 Task: Create in the project TurboCharge and in the Backlog issue 'Upgrade the machine learning algorithms of a web application to improve accuracy and prediction capabilities' a child issue 'Integration with risk management software', and assign it to team member softage.1@softage.net.
Action: Mouse moved to (259, 73)
Screenshot: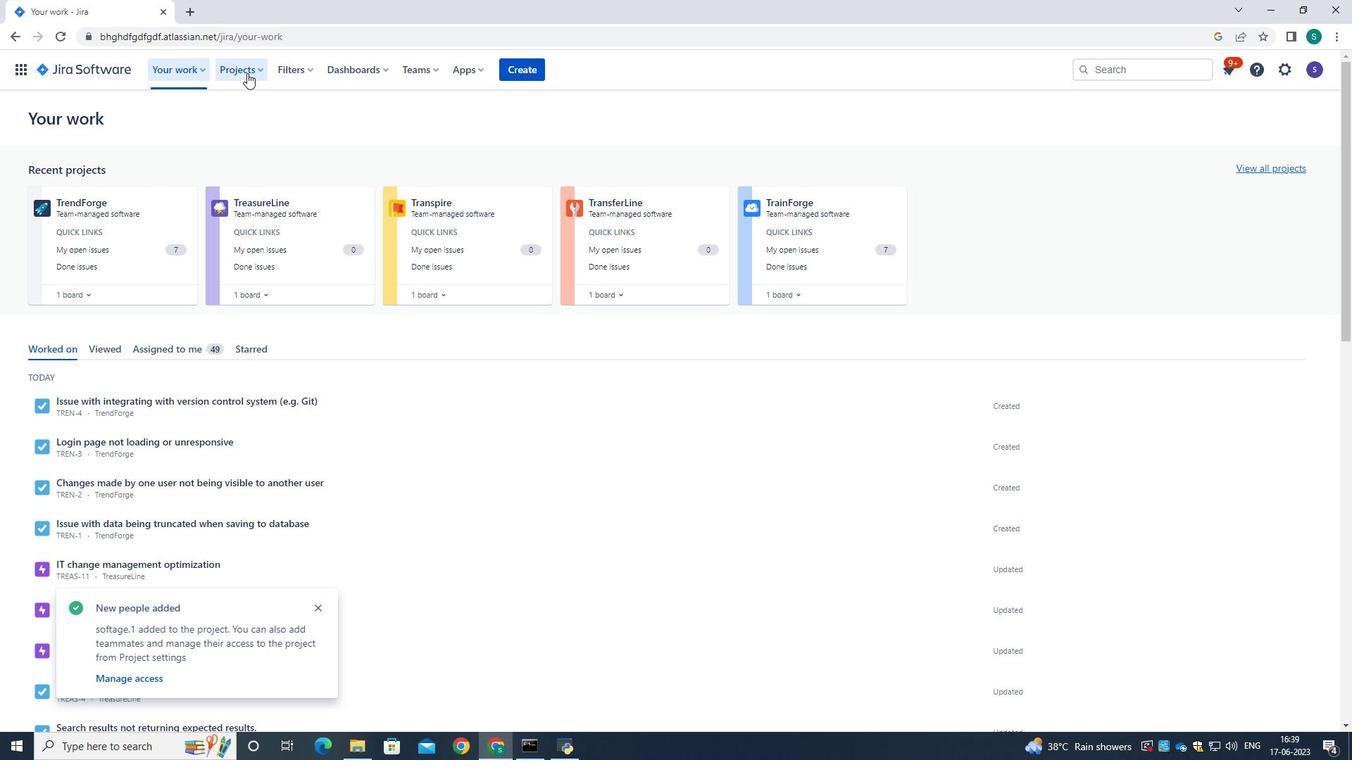 
Action: Mouse pressed left at (259, 73)
Screenshot: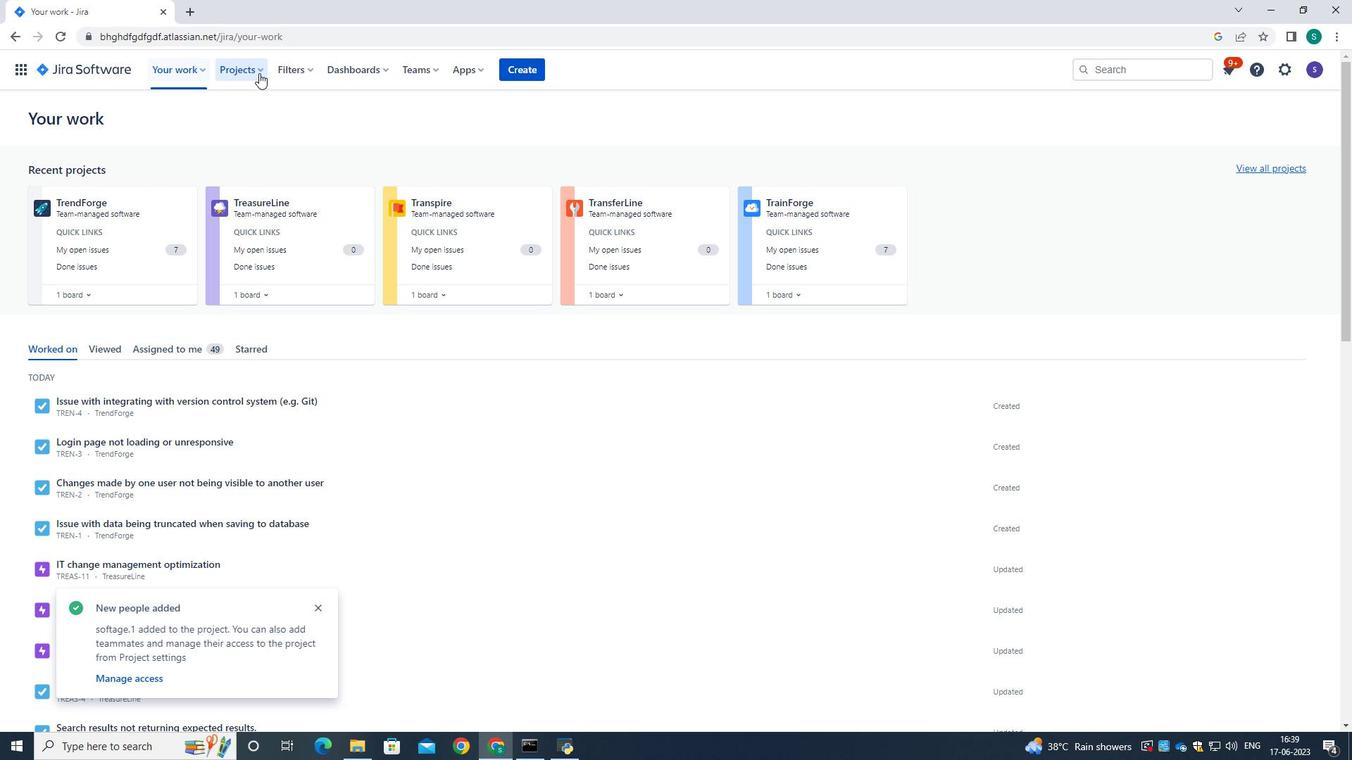 
Action: Mouse moved to (290, 140)
Screenshot: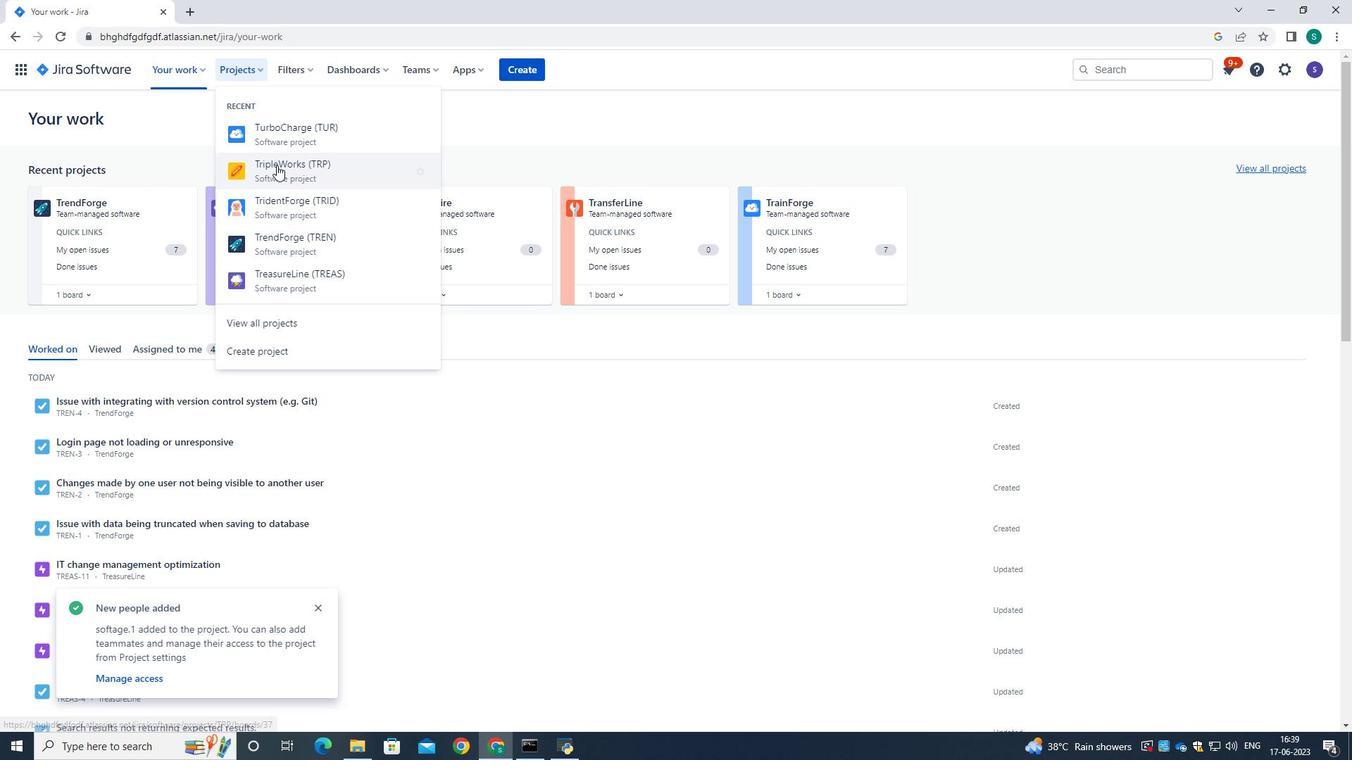 
Action: Mouse pressed left at (290, 140)
Screenshot: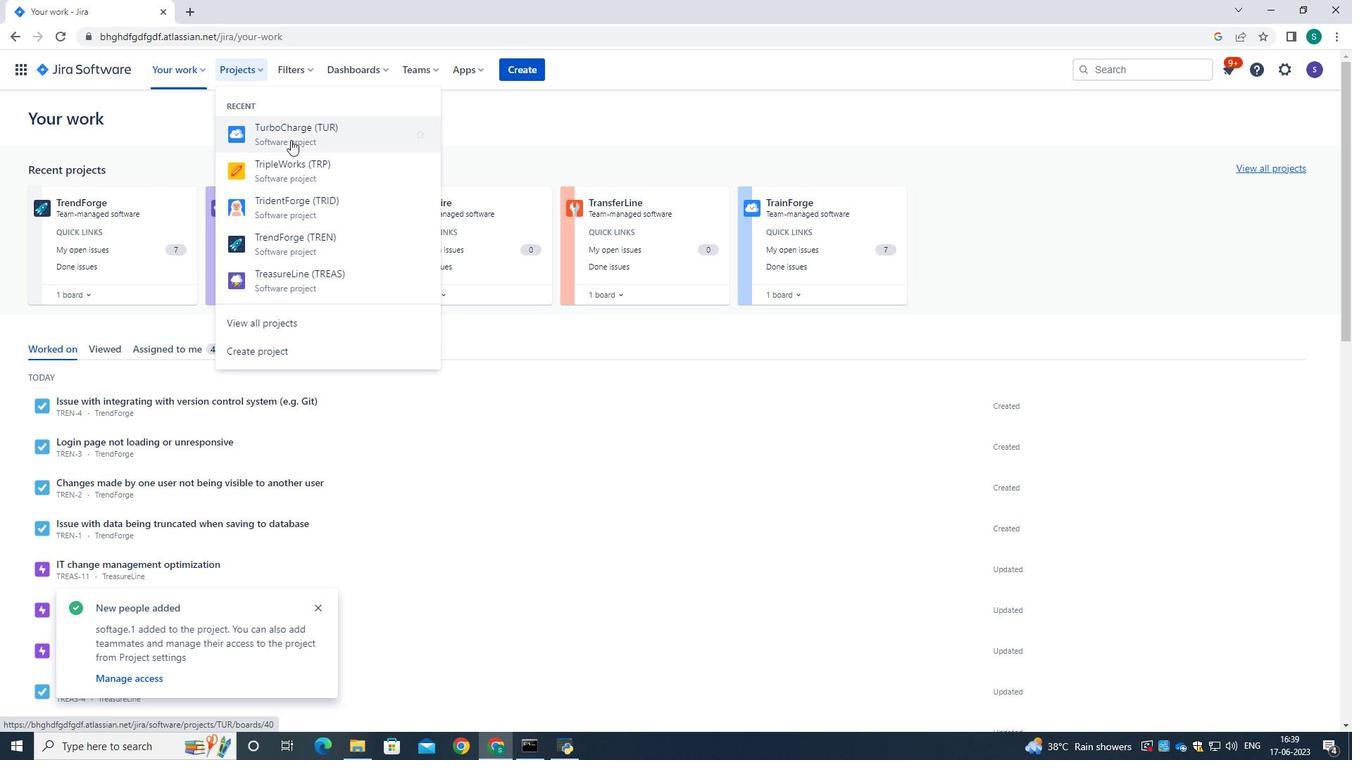 
Action: Mouse moved to (98, 216)
Screenshot: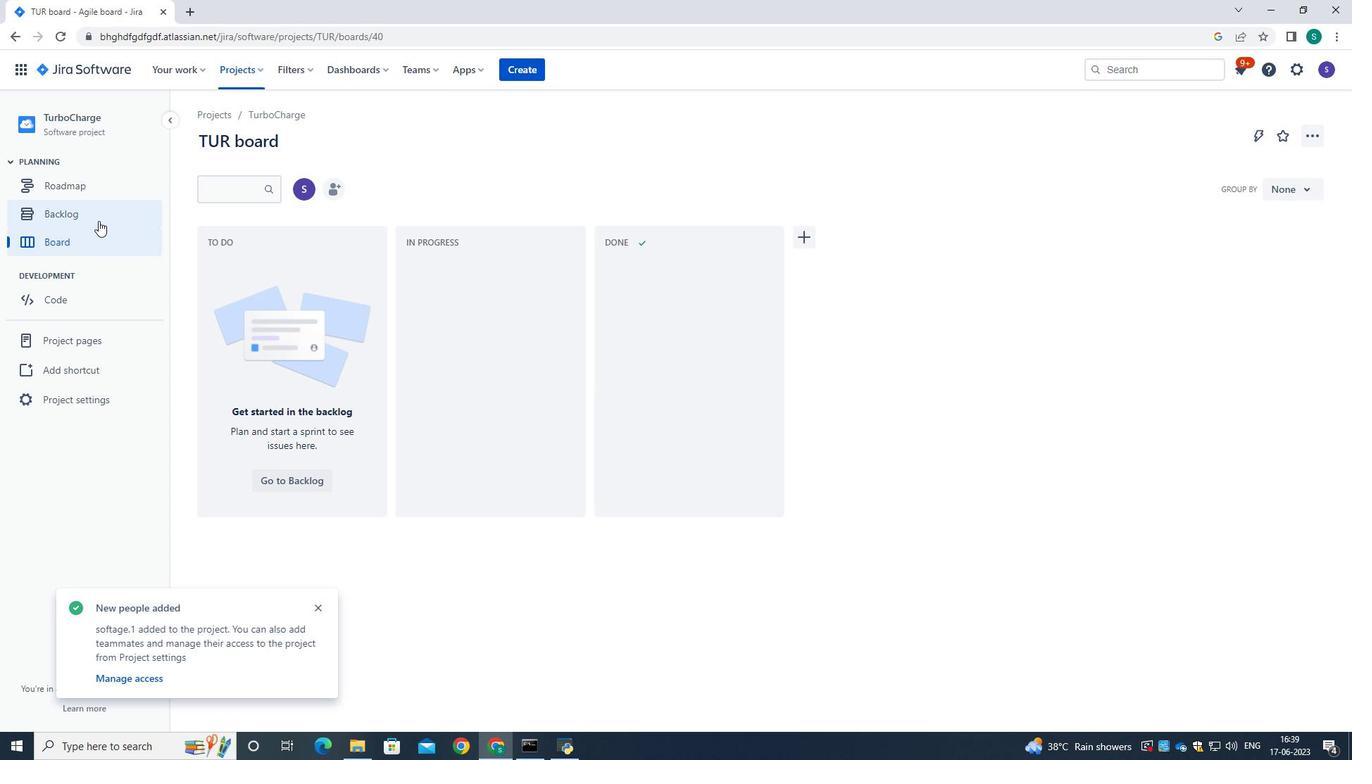 
Action: Mouse pressed left at (98, 216)
Screenshot: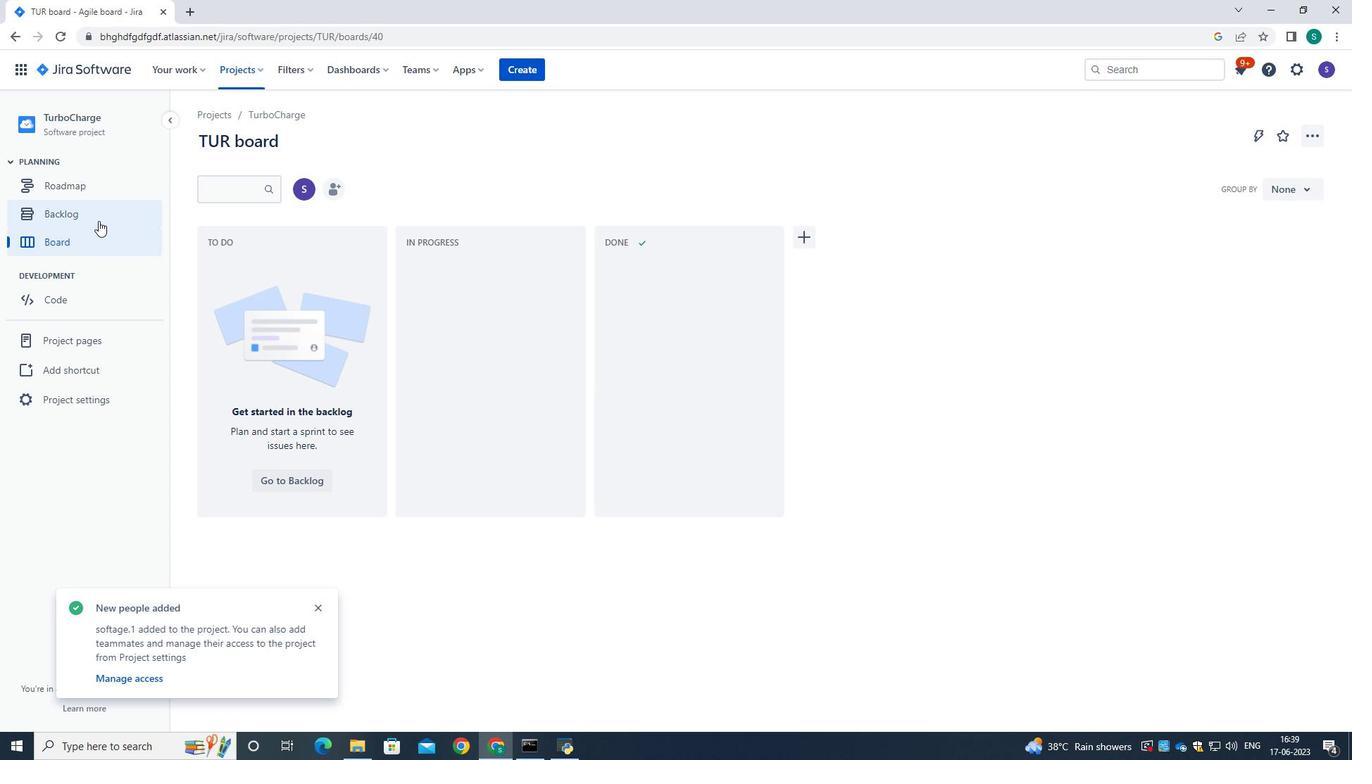 
Action: Mouse moved to (502, 341)
Screenshot: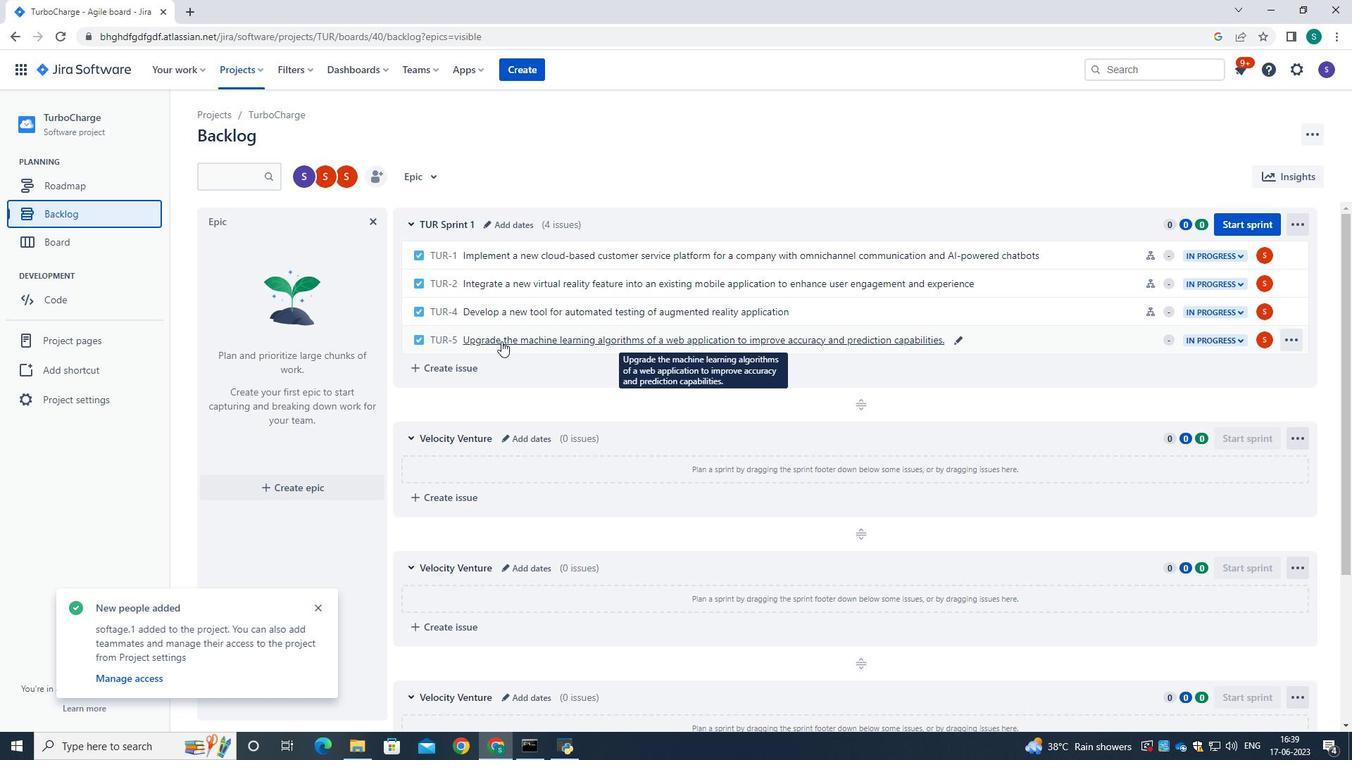 
Action: Mouse pressed left at (502, 341)
Screenshot: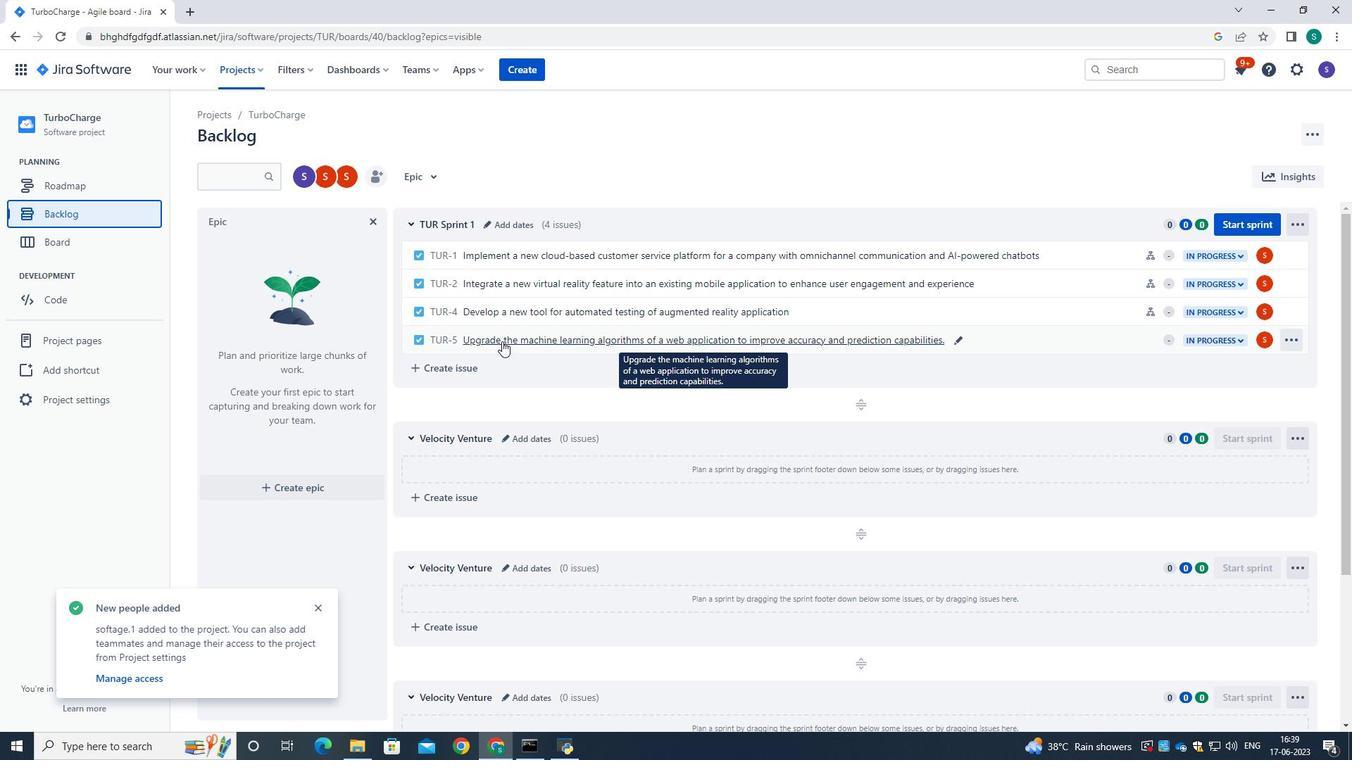 
Action: Mouse moved to (1110, 338)
Screenshot: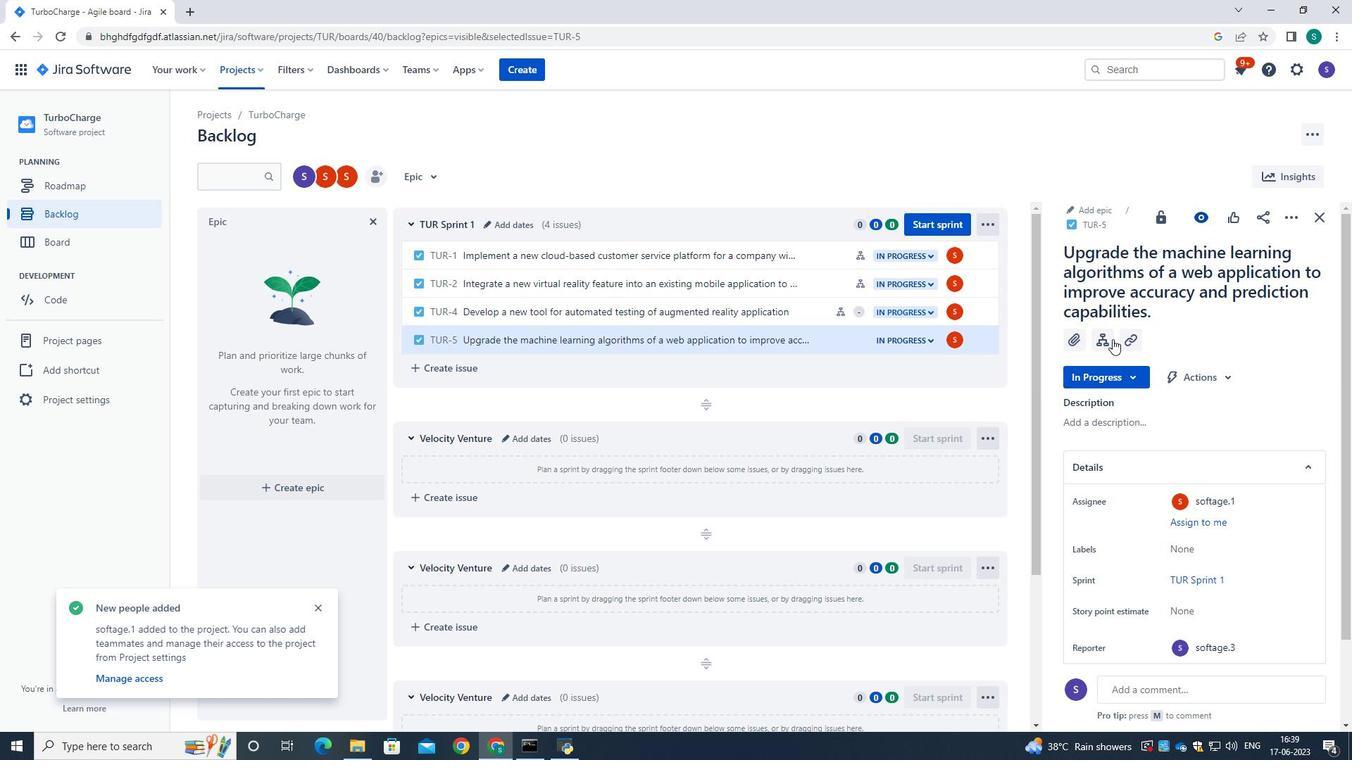 
Action: Mouse pressed left at (1110, 338)
Screenshot: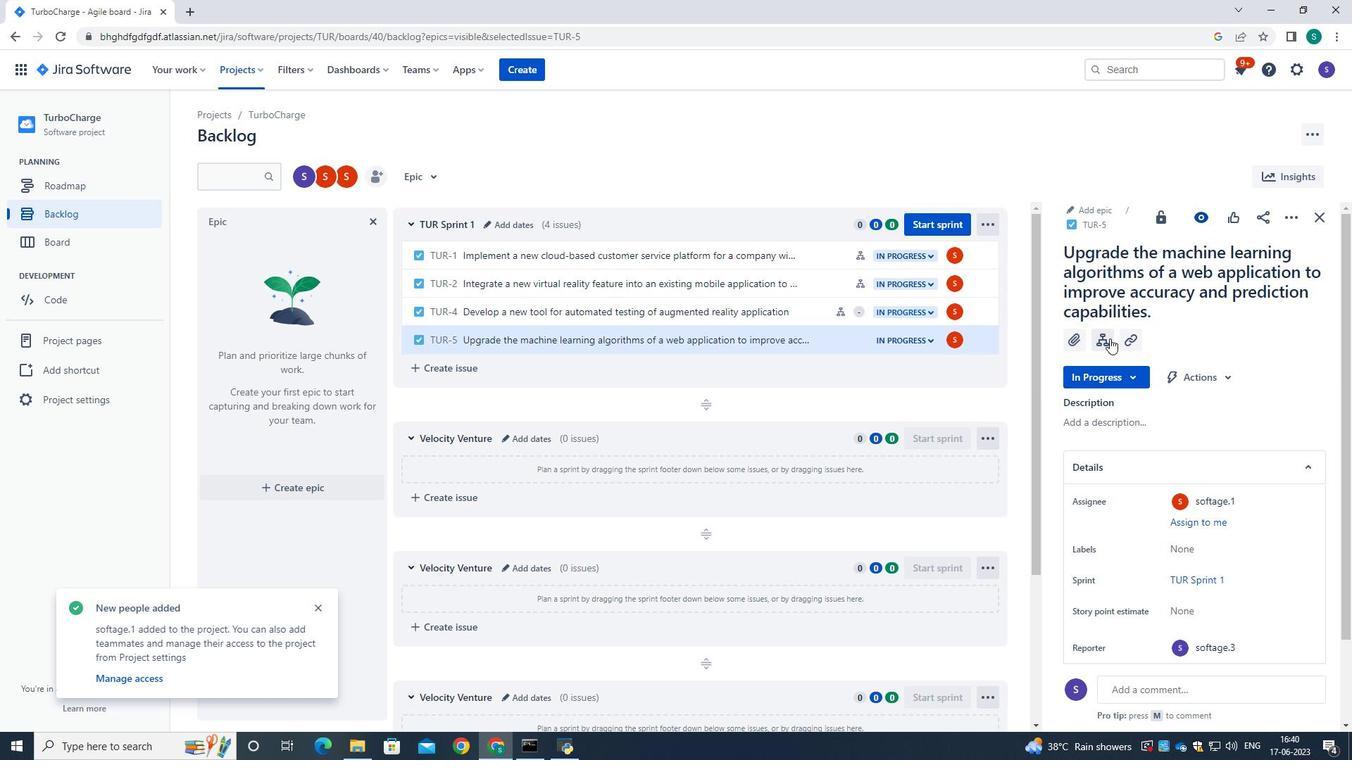 
Action: Mouse moved to (1107, 450)
Screenshot: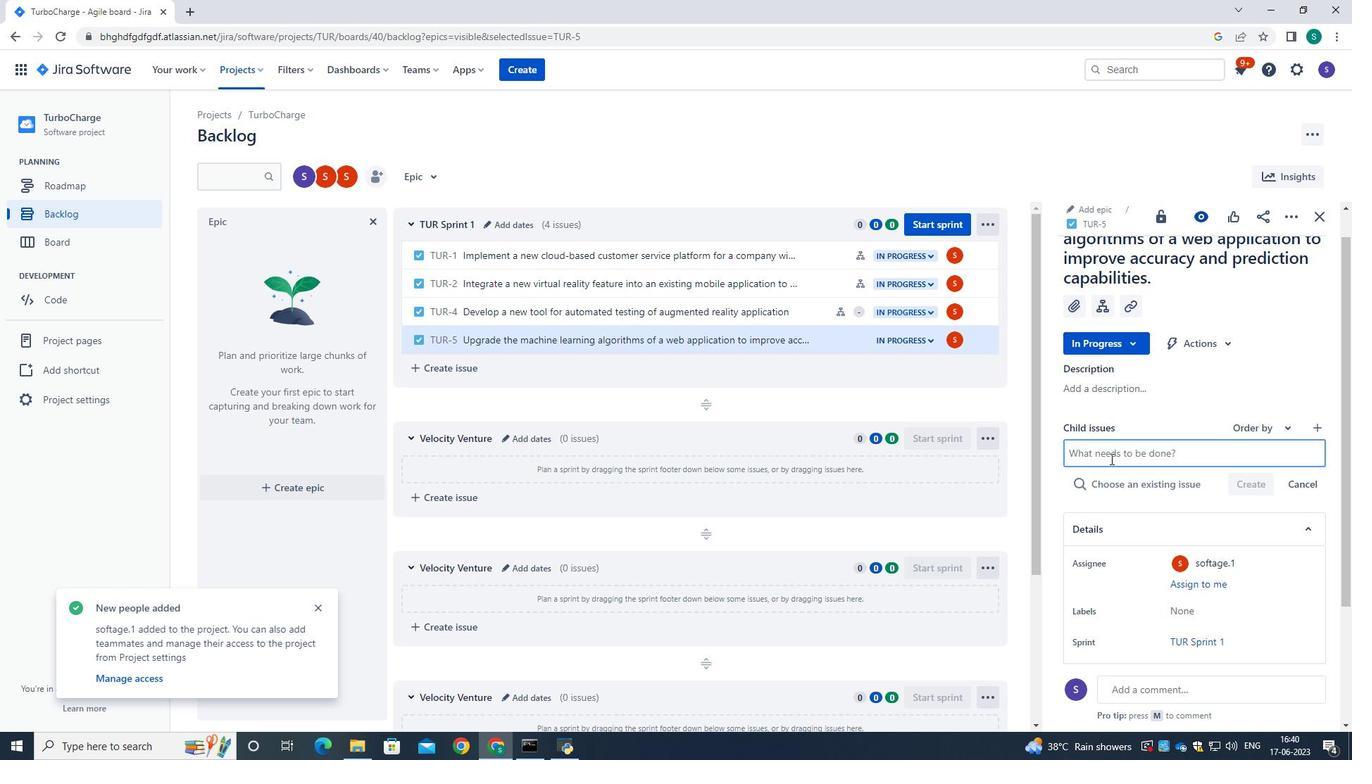 
Action: Mouse pressed left at (1107, 450)
Screenshot: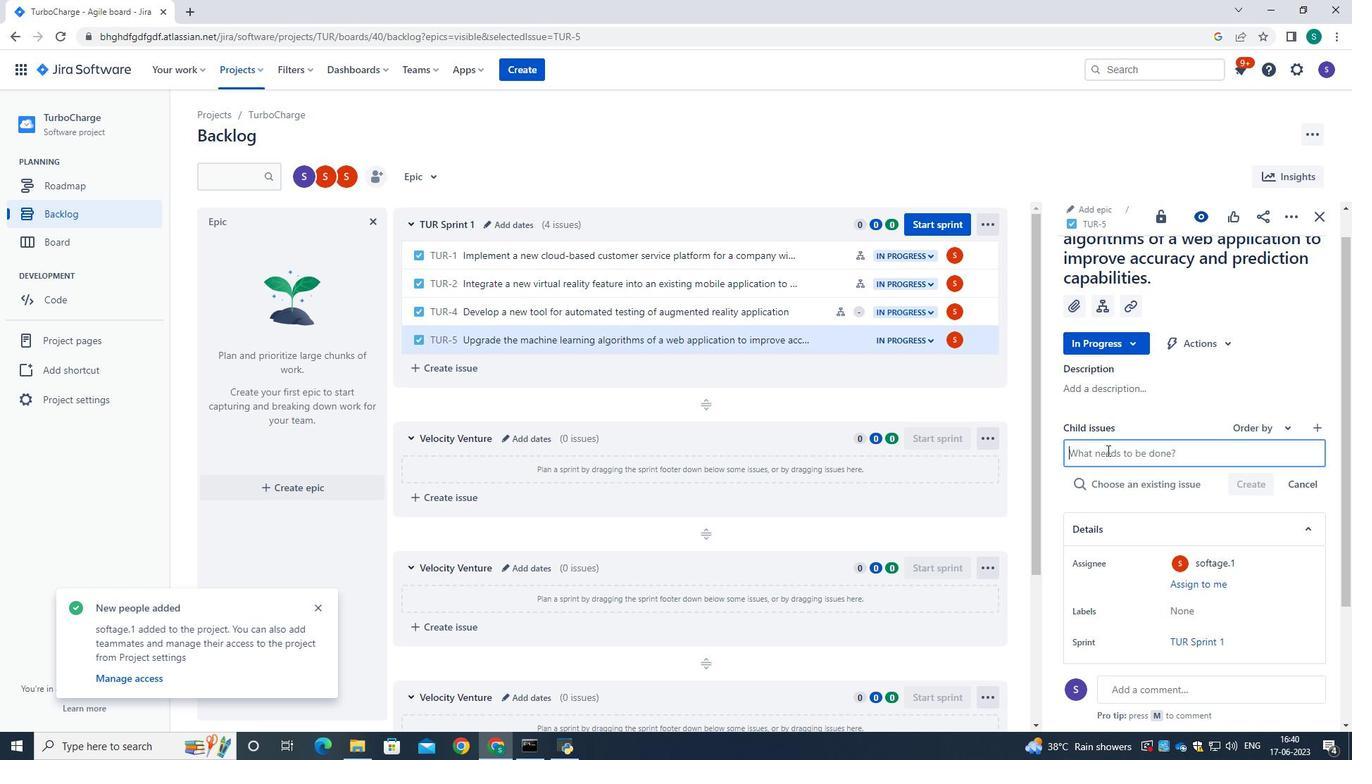 
Action: Key pressed <Key.caps_lock>I<Key.caps_lock>ntegration<Key.space>with<Key.space>risk<Key.space>management<Key.space>software
Screenshot: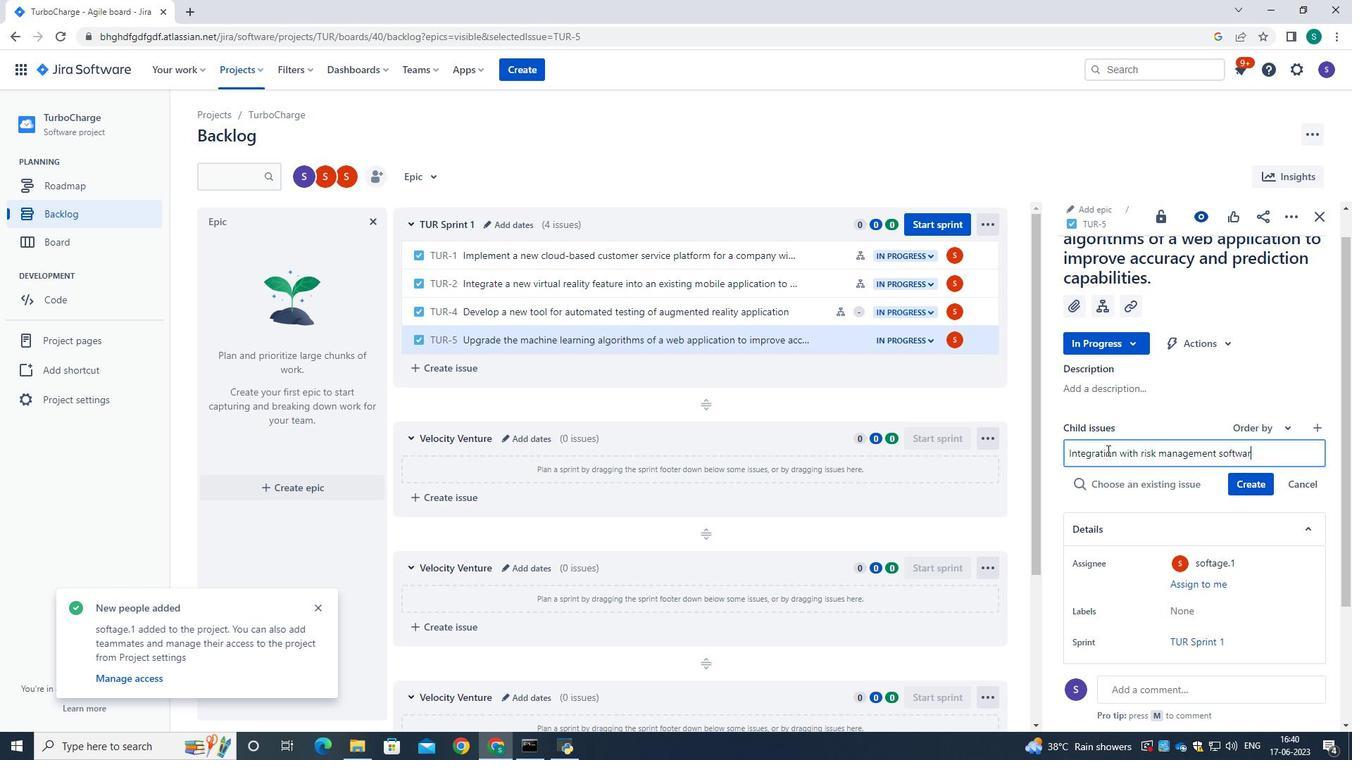 
Action: Mouse moved to (1240, 483)
Screenshot: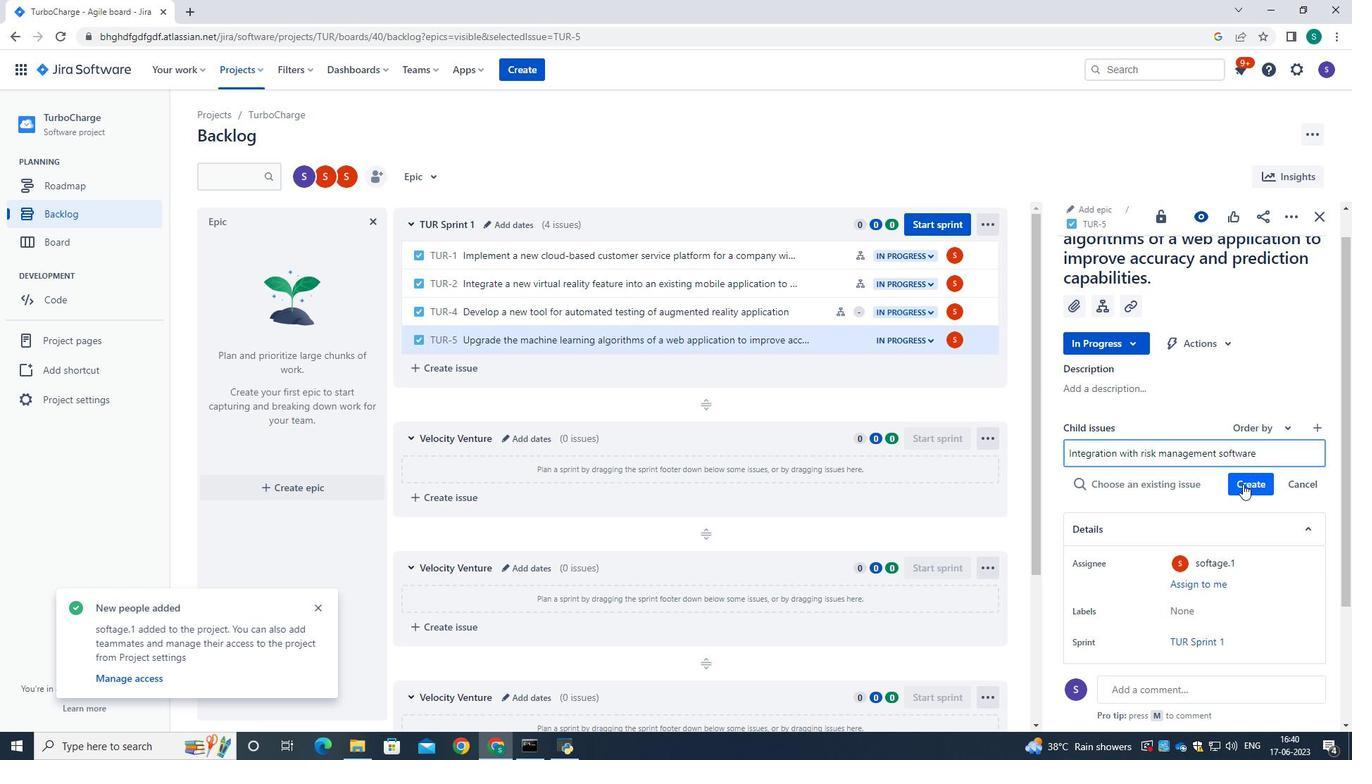 
Action: Mouse pressed left at (1240, 483)
Screenshot: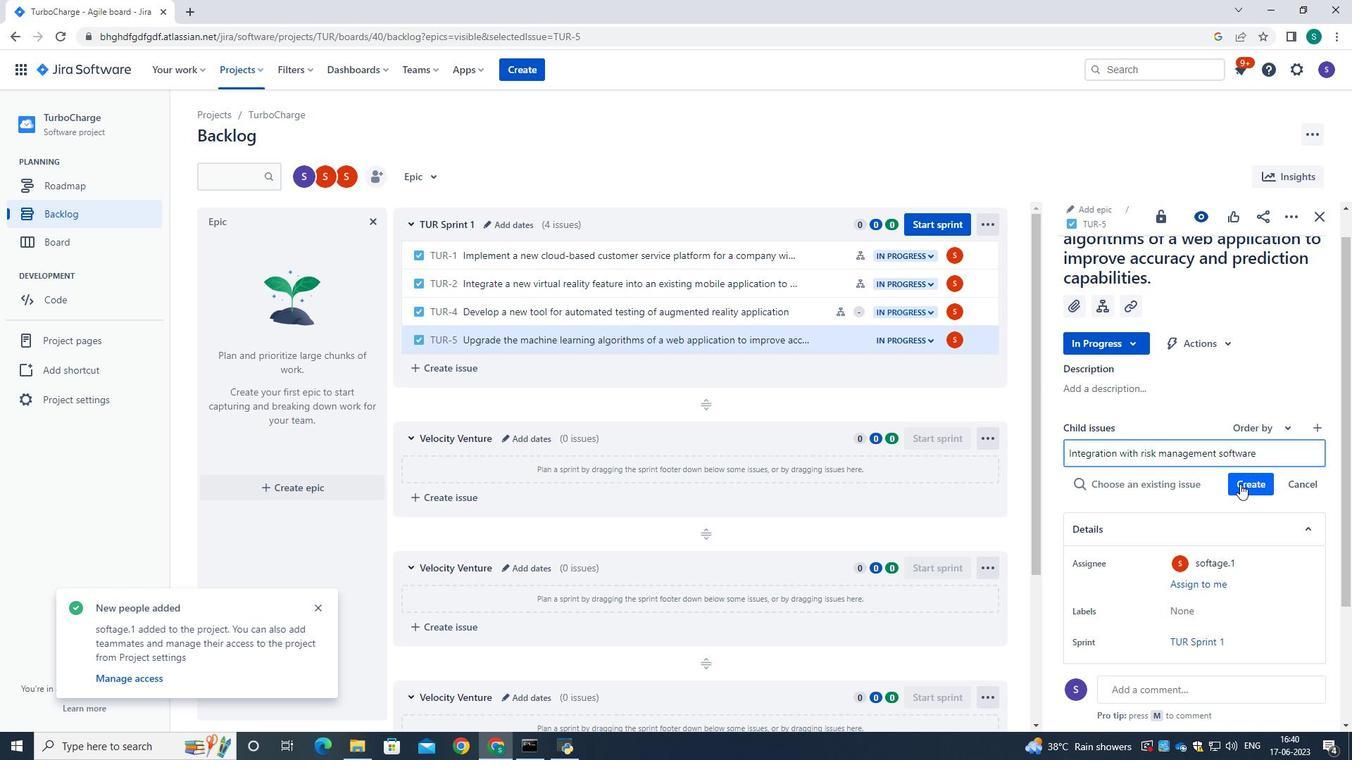 
Action: Mouse moved to (1261, 459)
Screenshot: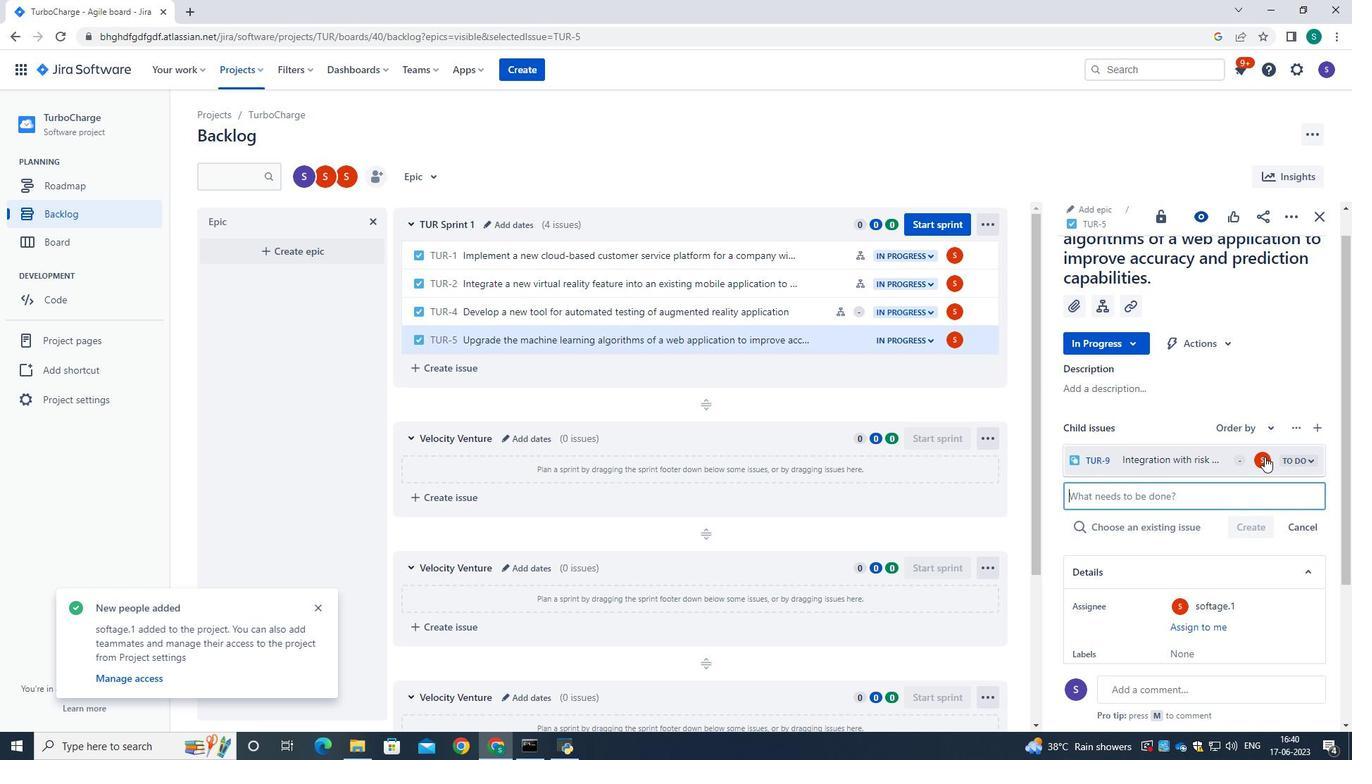 
Action: Mouse pressed left at (1261, 459)
Screenshot: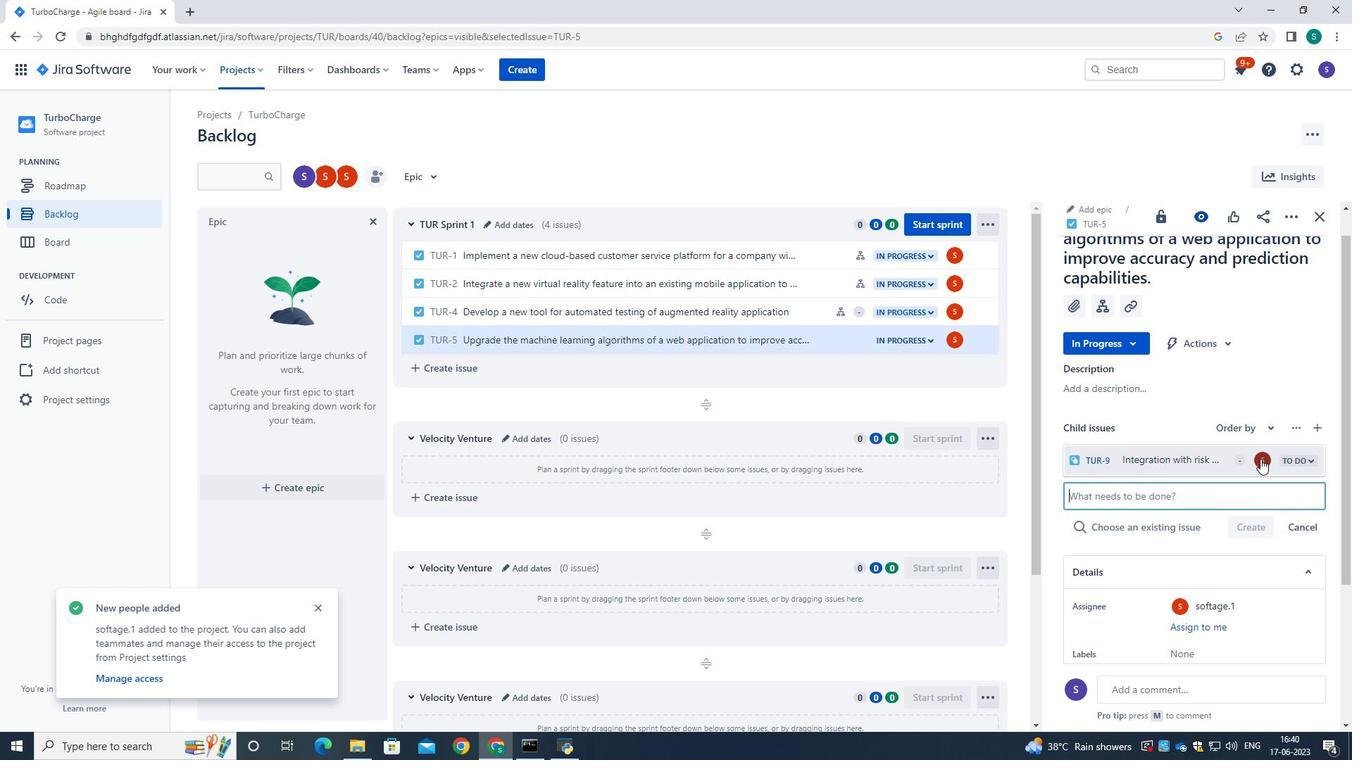 
Action: Mouse moved to (1135, 377)
Screenshot: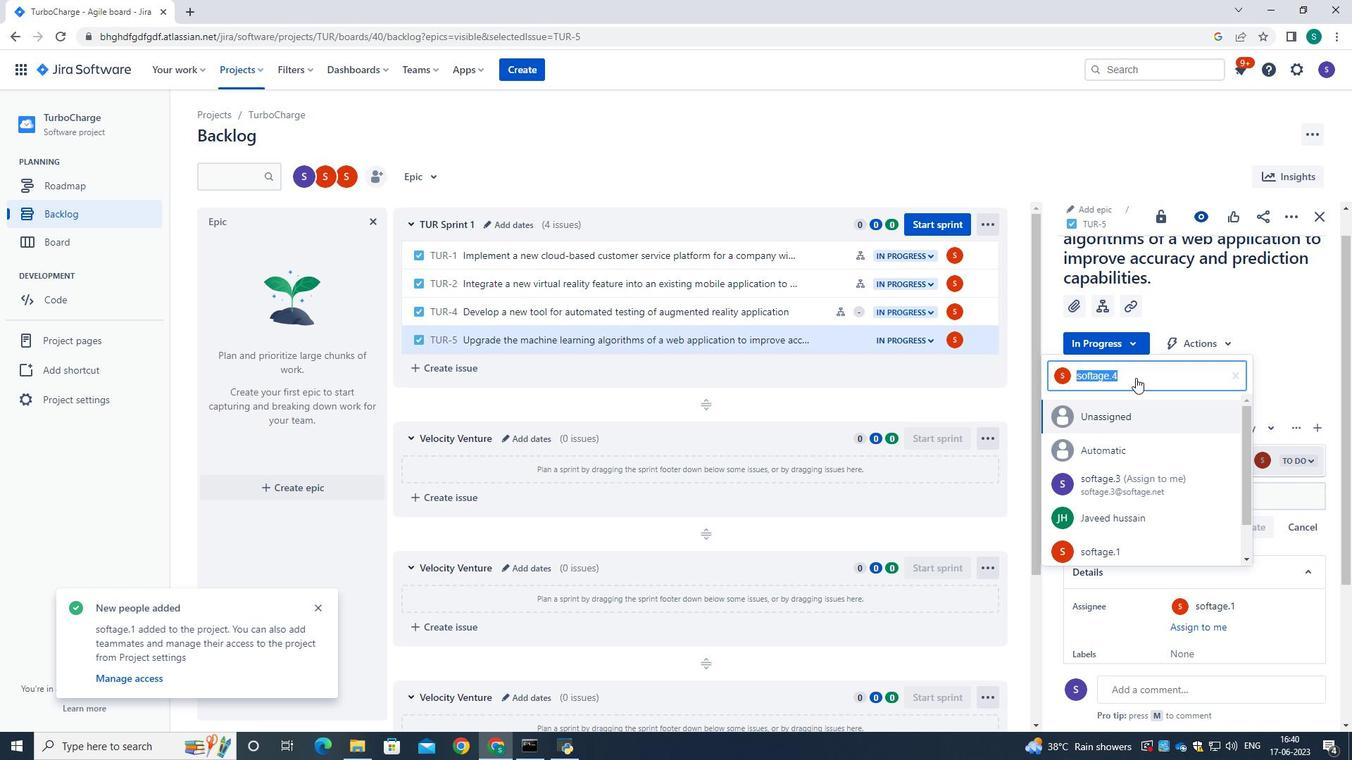 
Action: Key pressed softage.1<Key.shift>@softage.net
Screenshot: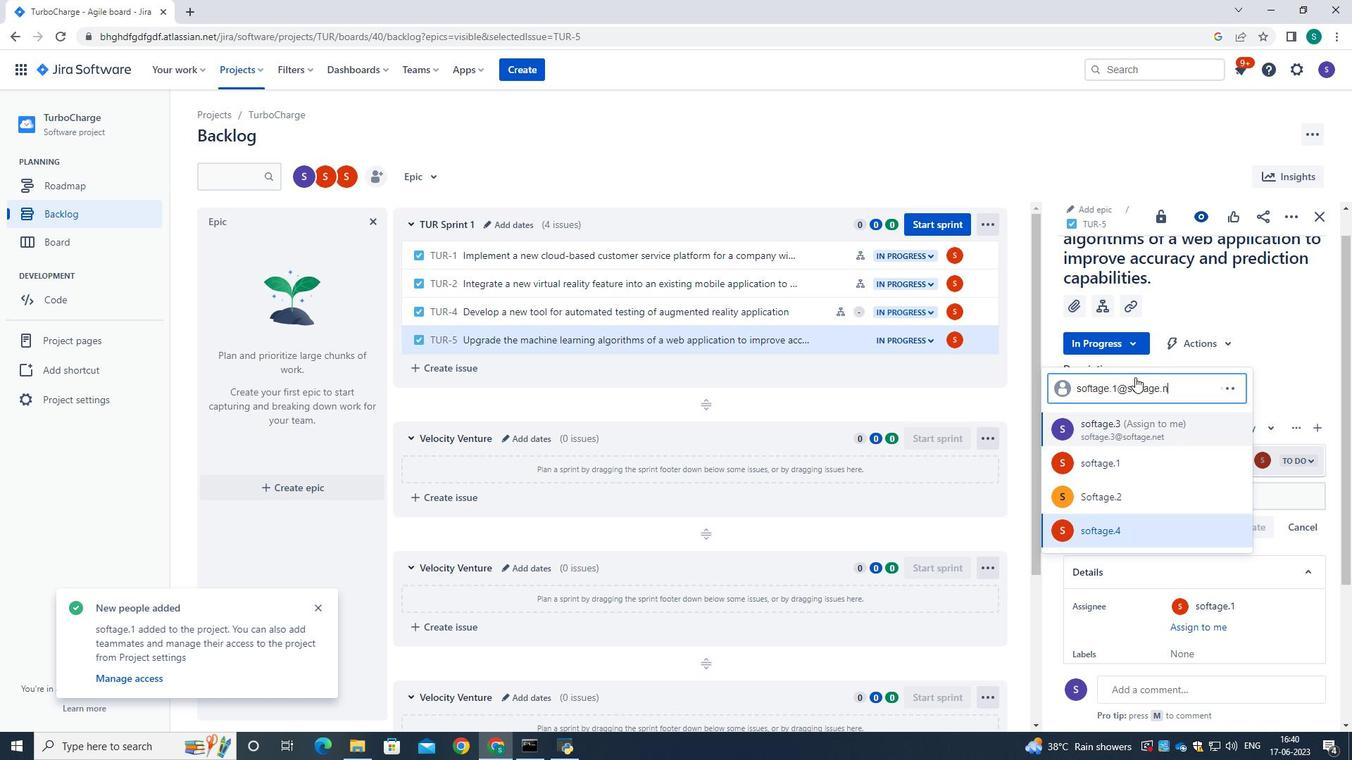 
Action: Mouse moved to (1102, 464)
Screenshot: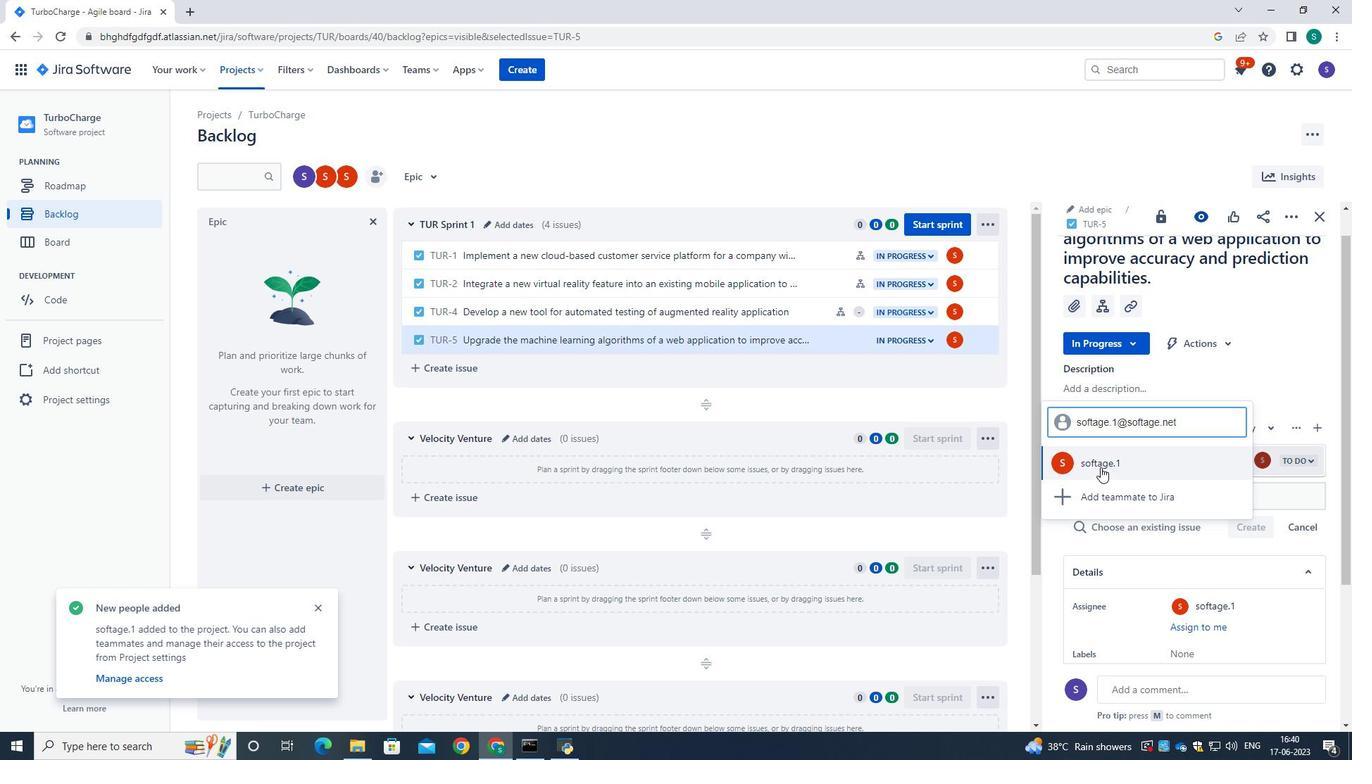 
Action: Mouse pressed left at (1102, 464)
Screenshot: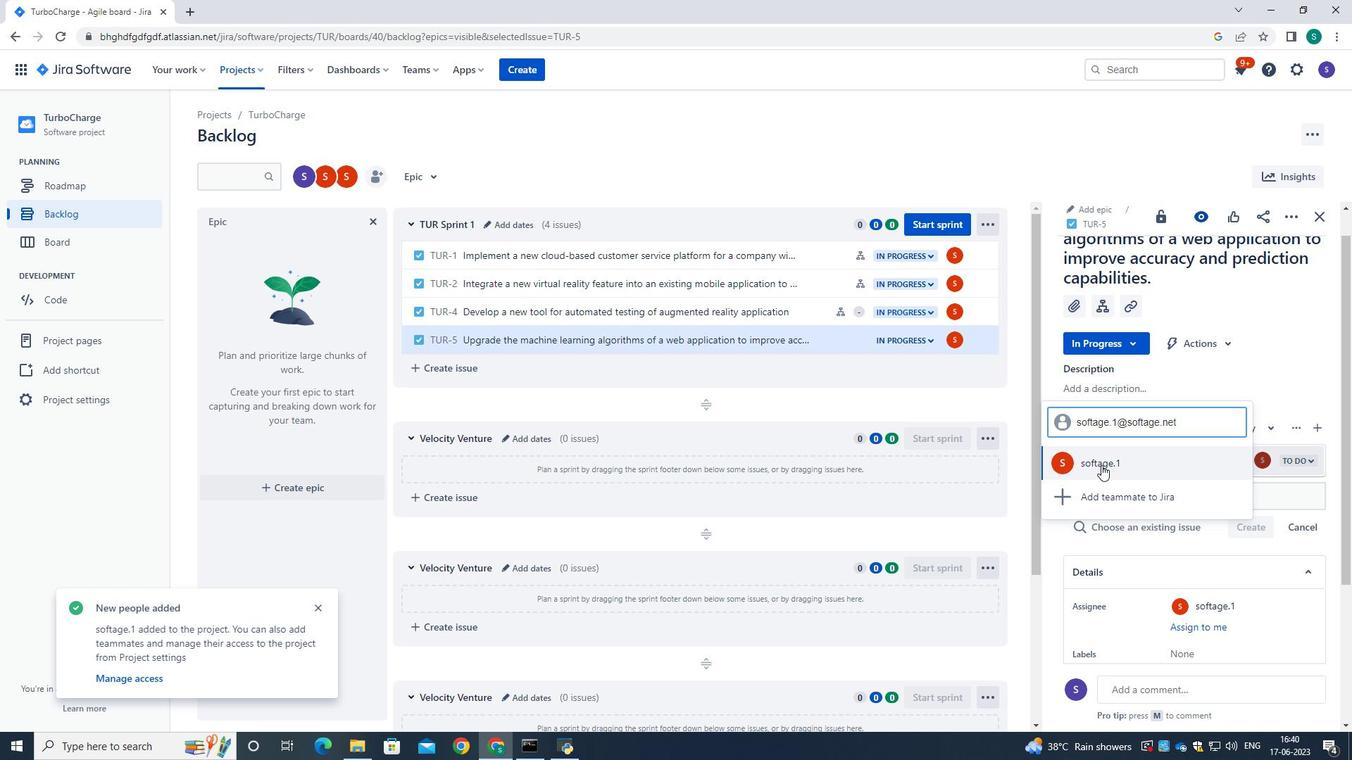 
Action: Mouse moved to (1095, 463)
Screenshot: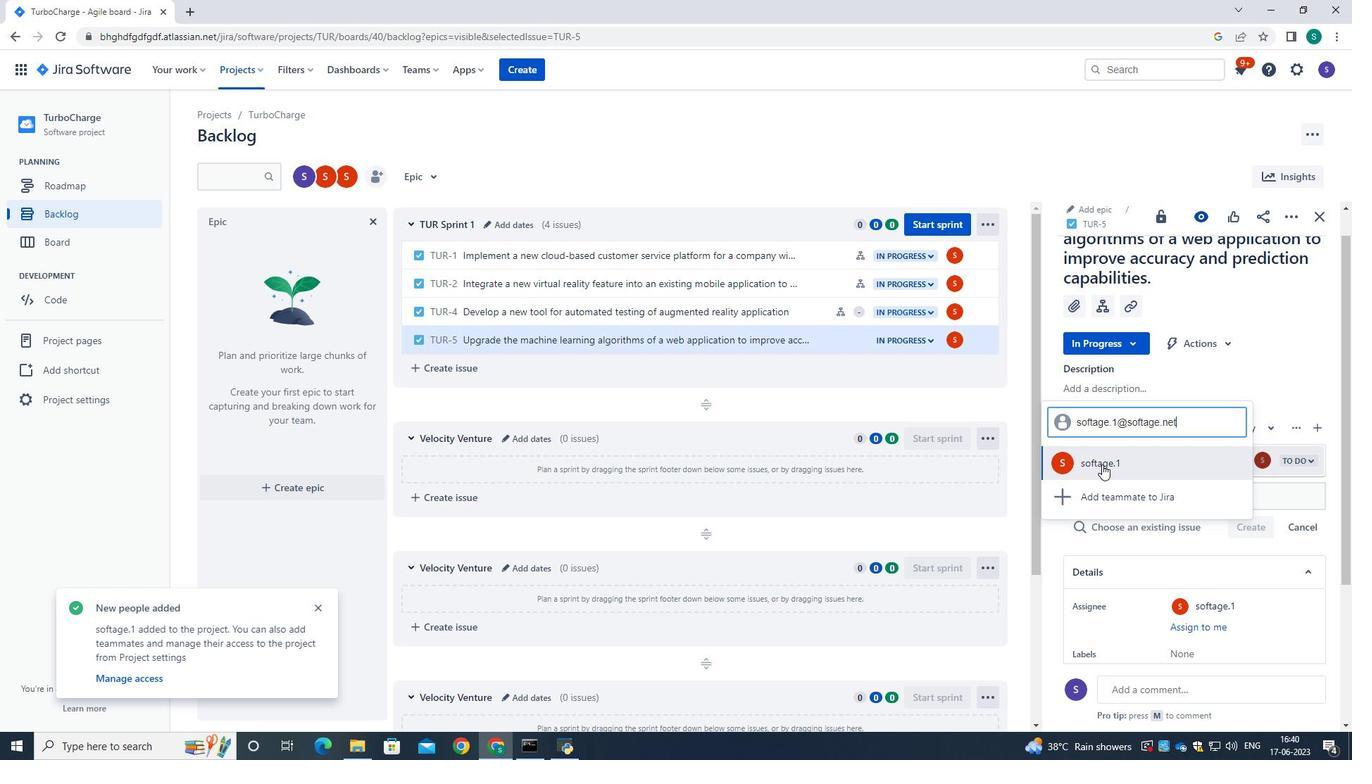 
